 Task: Select the option "Nobody" in board creation restrictions.
Action: Mouse moved to (751, 190)
Screenshot: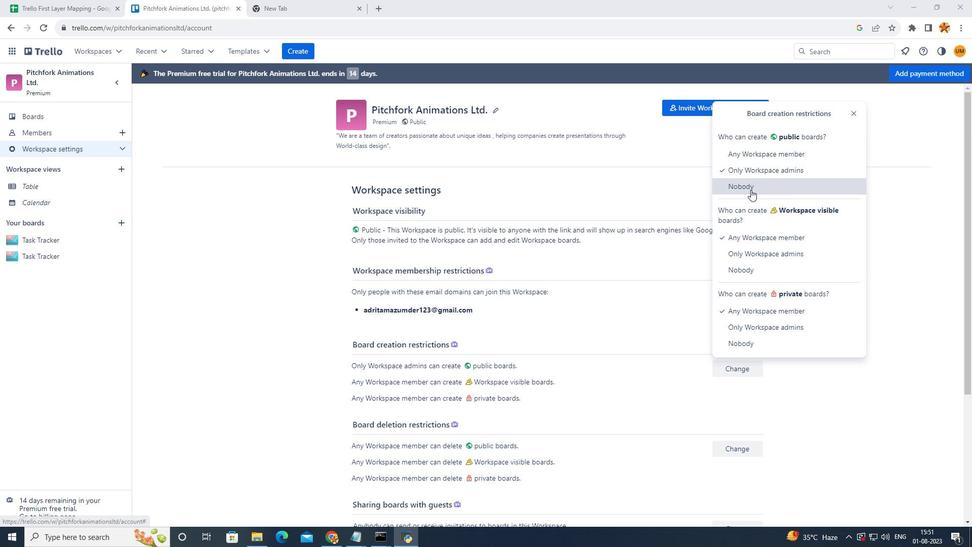 
Action: Mouse pressed left at (751, 190)
Screenshot: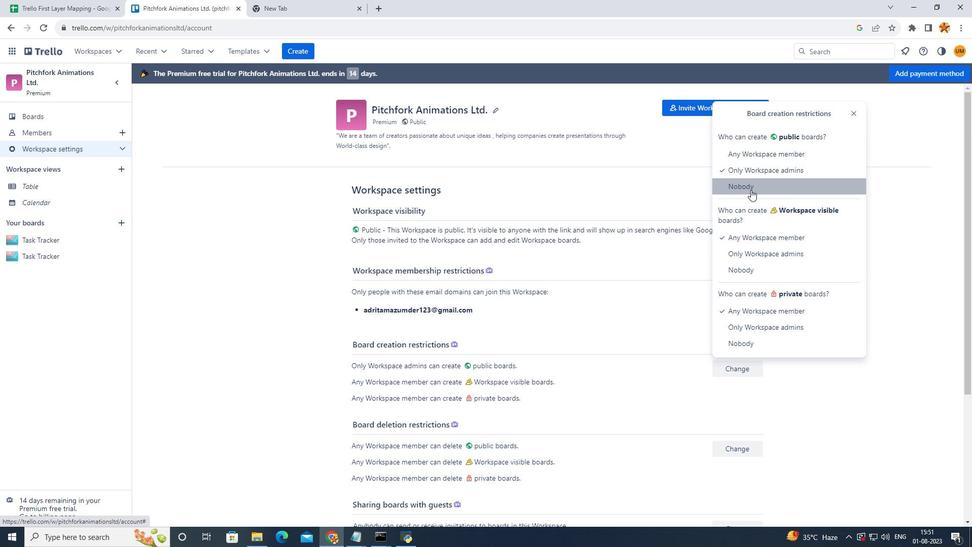 
Action: Mouse moved to (656, 306)
Screenshot: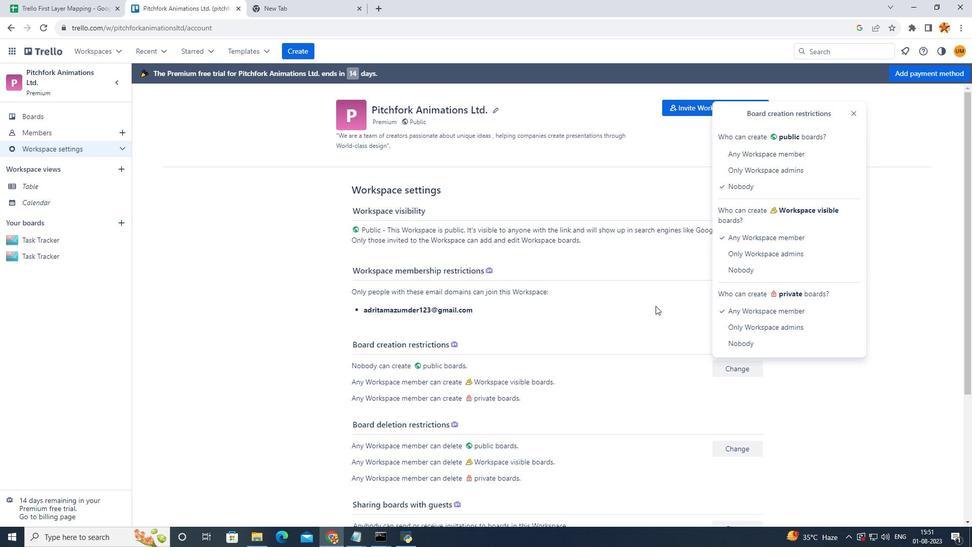 
Action: Mouse pressed left at (656, 306)
Screenshot: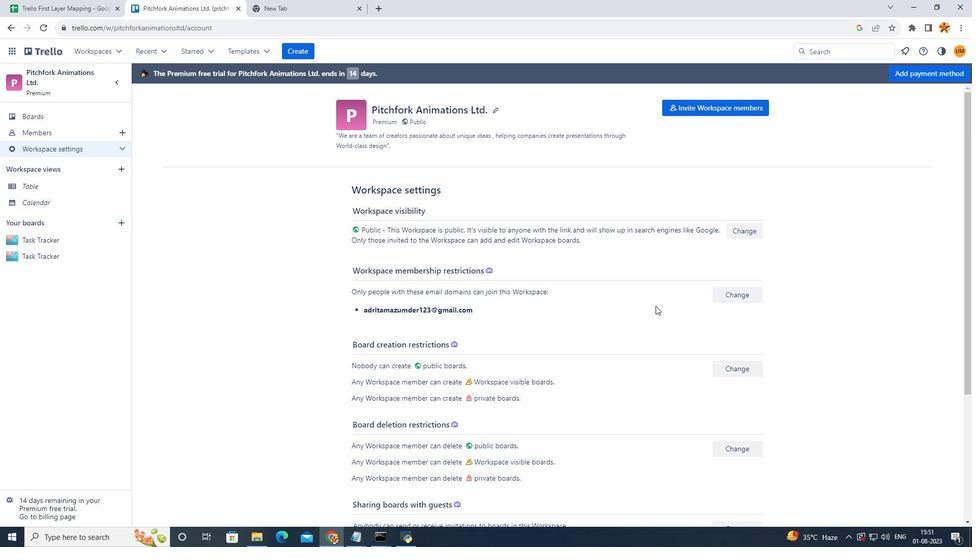 
